 Task: Create a scrum project ArrowSprint. Add to scrum project ArrowSprint a team member softage.4@softage.net and assign as Project Lead. Add to scrum project ArrowSprint a team member softage.1@softage.net
Action: Mouse moved to (165, 54)
Screenshot: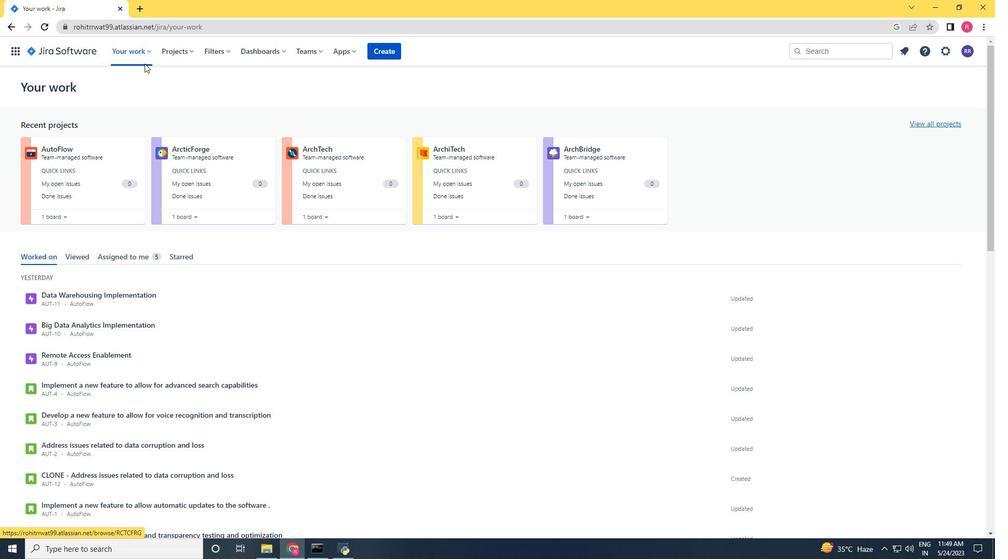 
Action: Mouse pressed left at (165, 54)
Screenshot: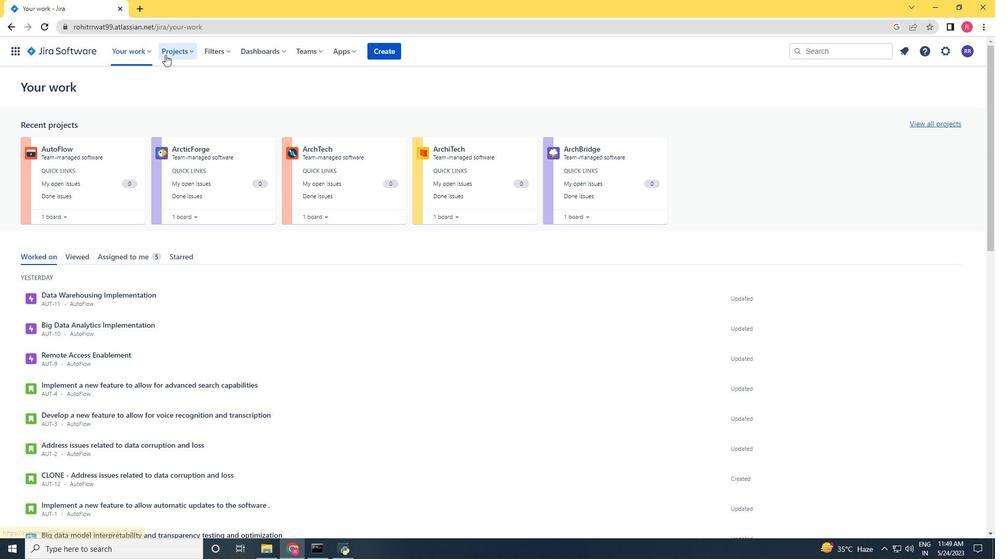 
Action: Mouse moved to (195, 257)
Screenshot: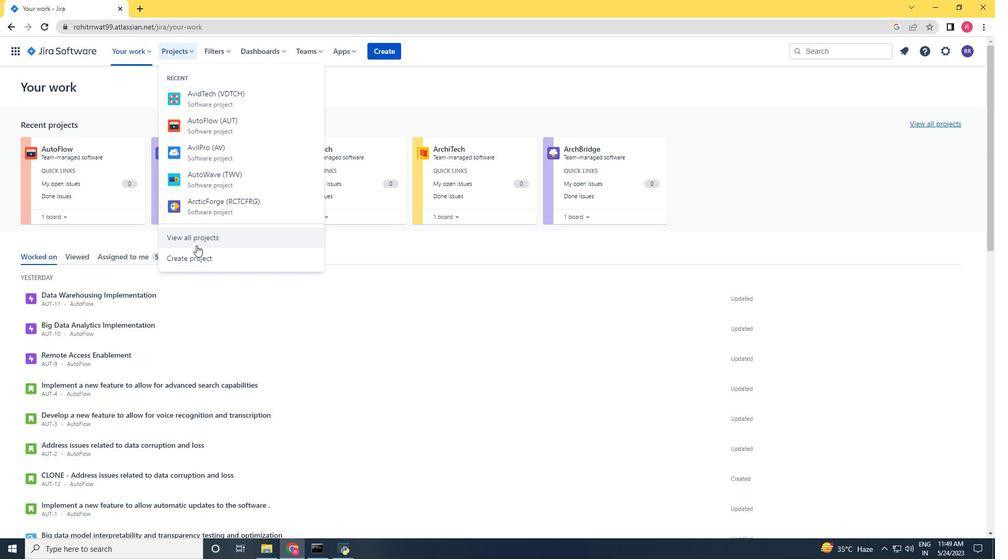 
Action: Mouse pressed left at (195, 257)
Screenshot: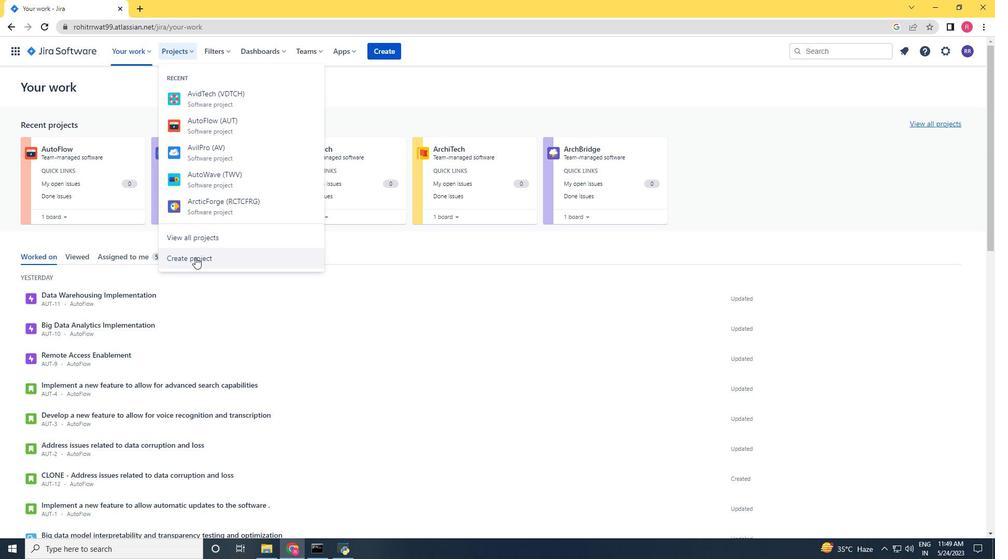 
Action: Mouse moved to (498, 267)
Screenshot: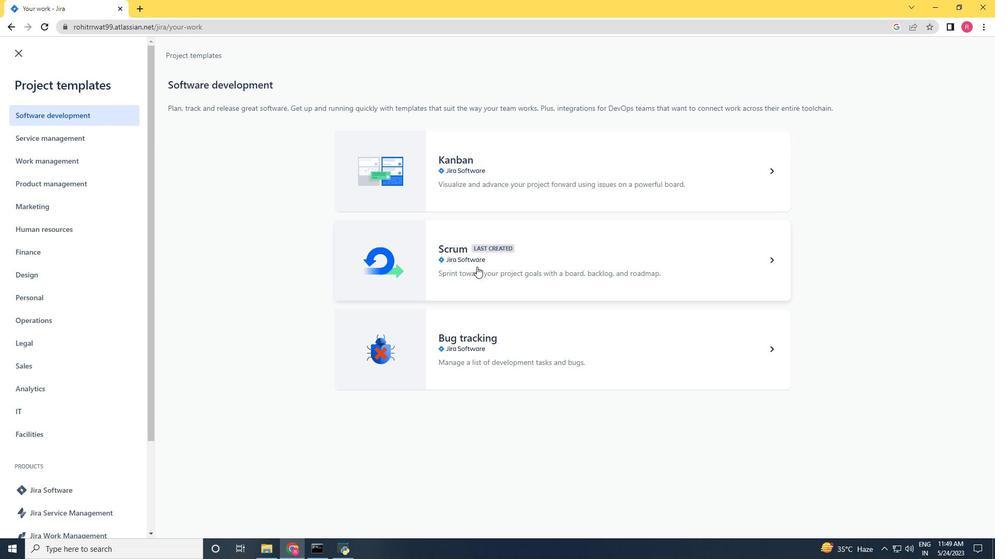 
Action: Mouse pressed left at (498, 267)
Screenshot: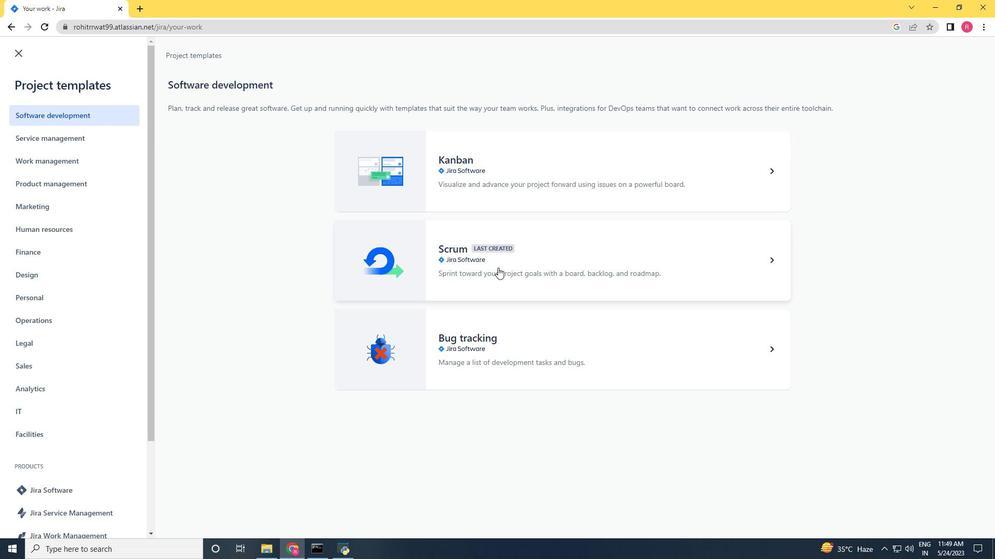 
Action: Mouse moved to (773, 507)
Screenshot: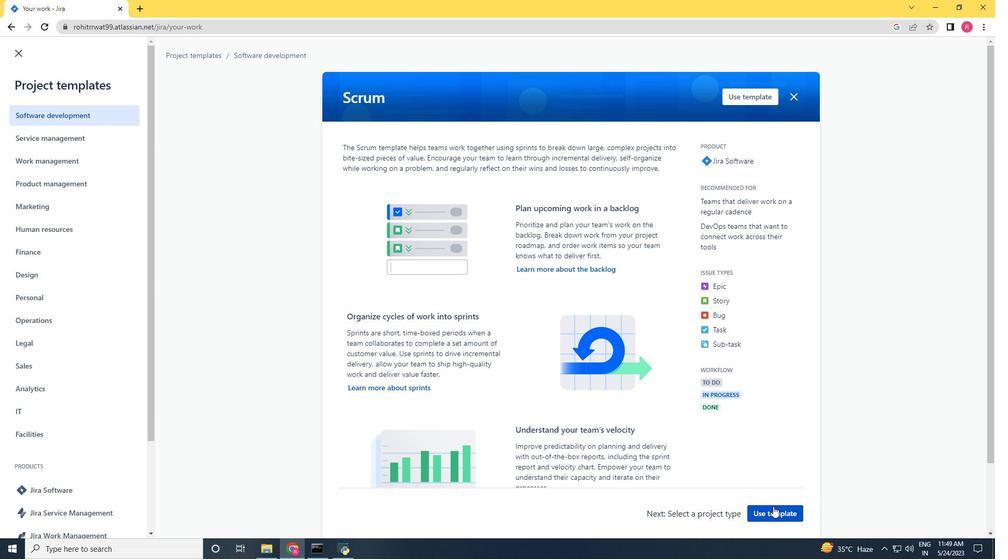 
Action: Mouse pressed left at (773, 507)
Screenshot: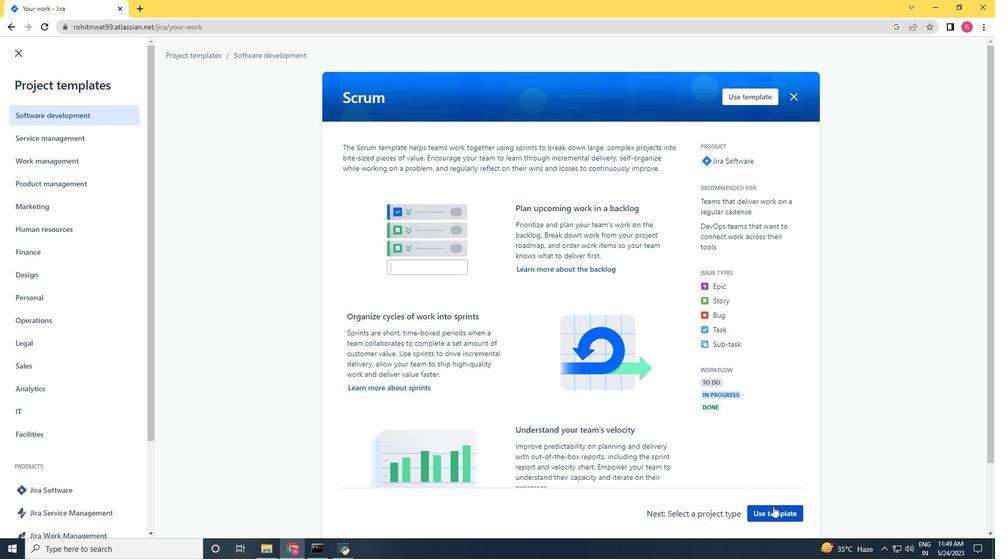 
Action: Mouse moved to (379, 504)
Screenshot: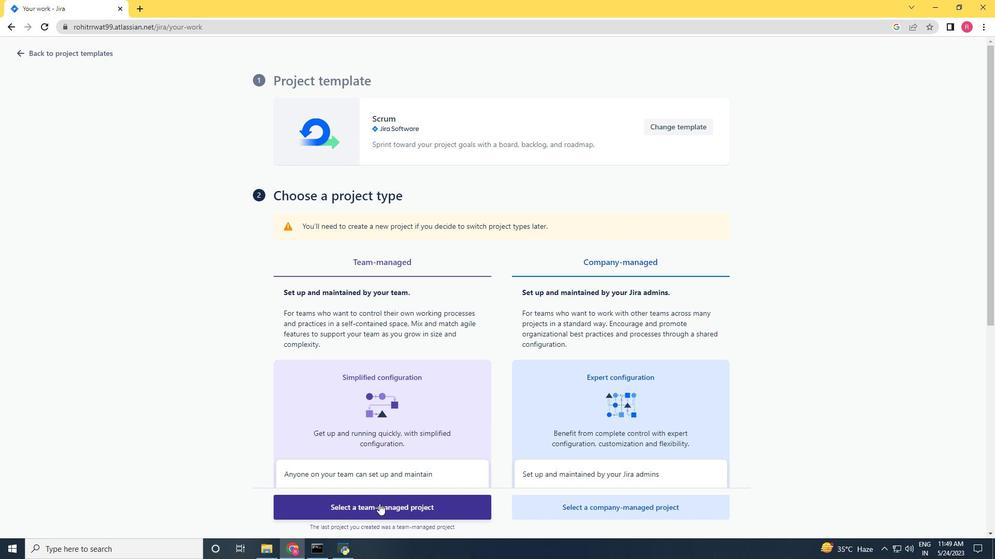 
Action: Mouse pressed left at (379, 504)
Screenshot: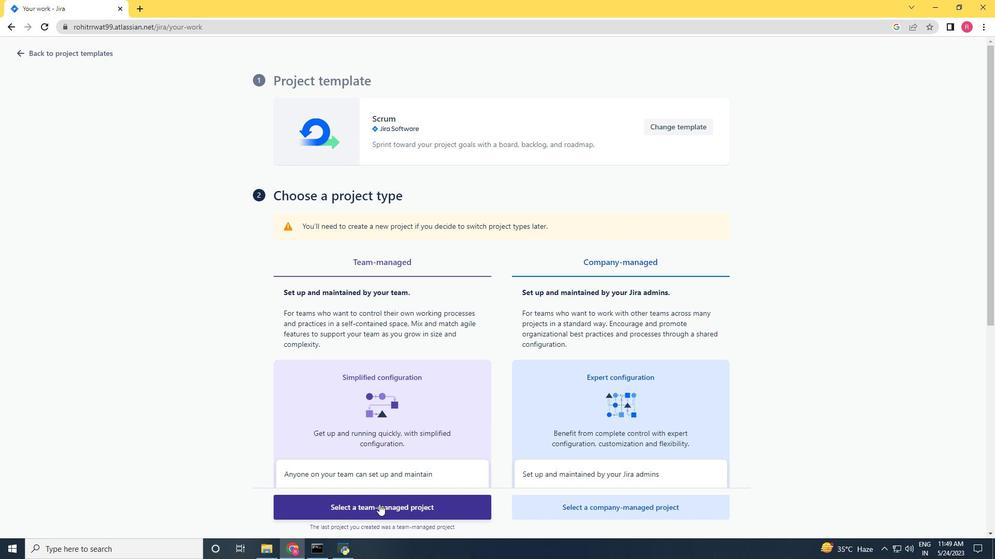 
Action: Mouse moved to (277, 246)
Screenshot: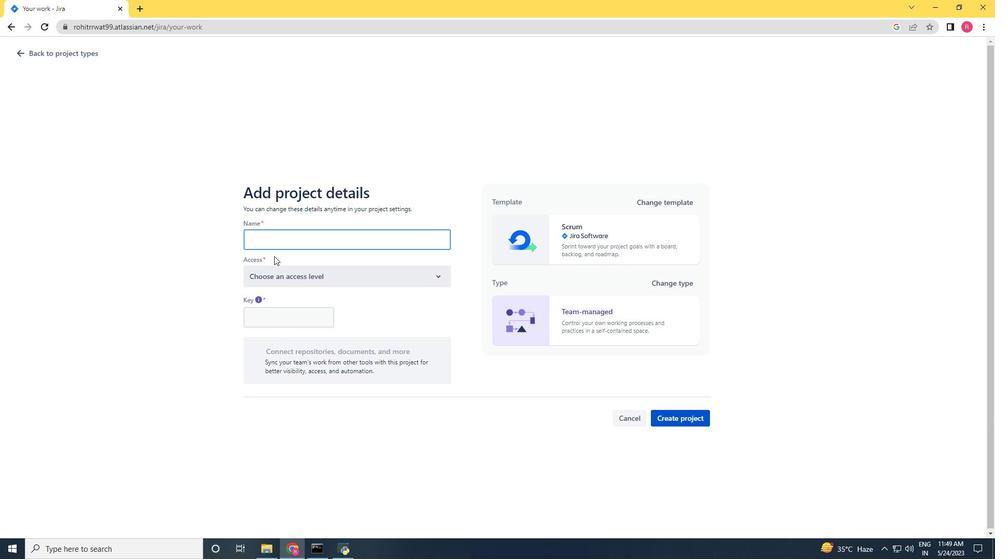 
Action: Key pressed <Key.shift><Key.shift><Key.shift><Key.shift><Key.shift>Arrow<Key.shift>Sprint<Key.space><Key.space><Key.backspace><Key.backspace>
Screenshot: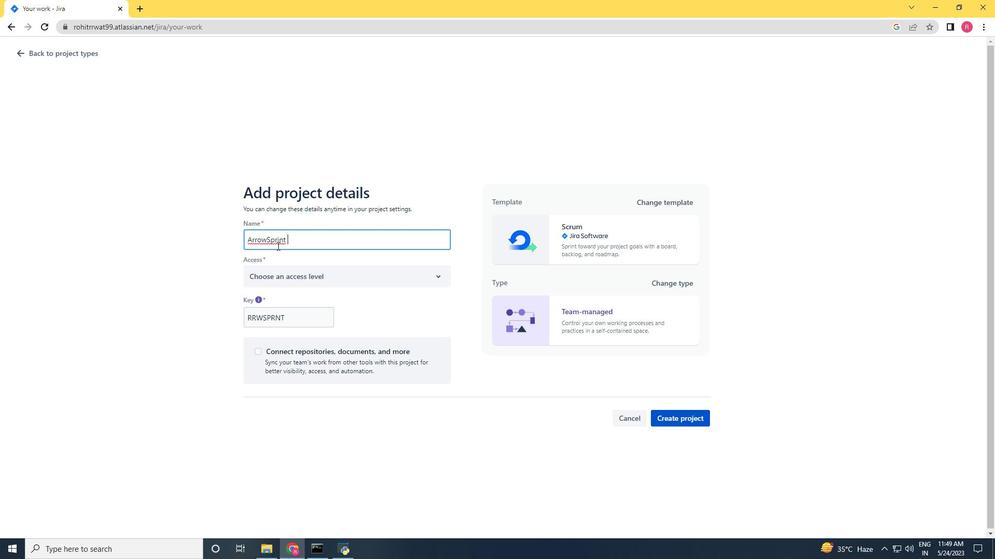 
Action: Mouse moved to (291, 276)
Screenshot: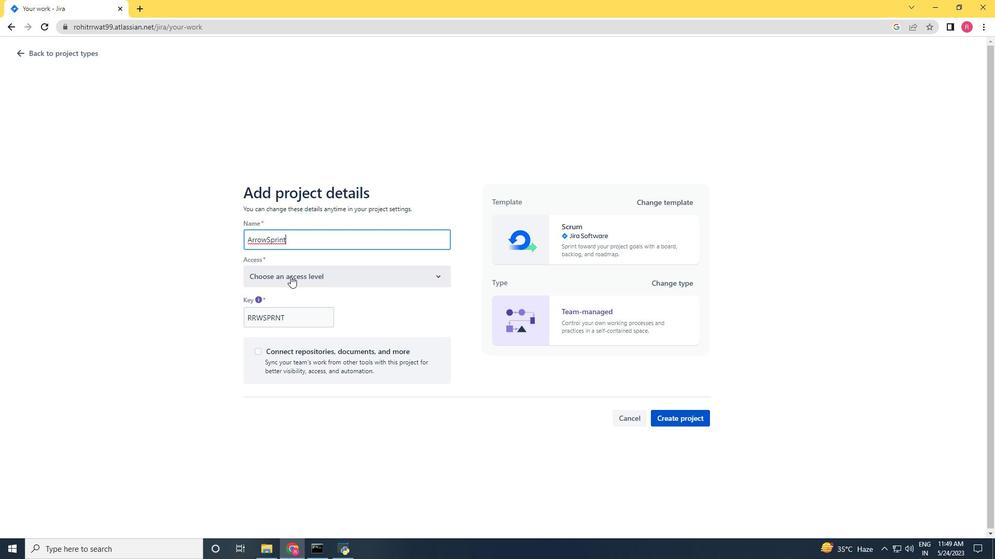 
Action: Mouse pressed left at (291, 276)
Screenshot: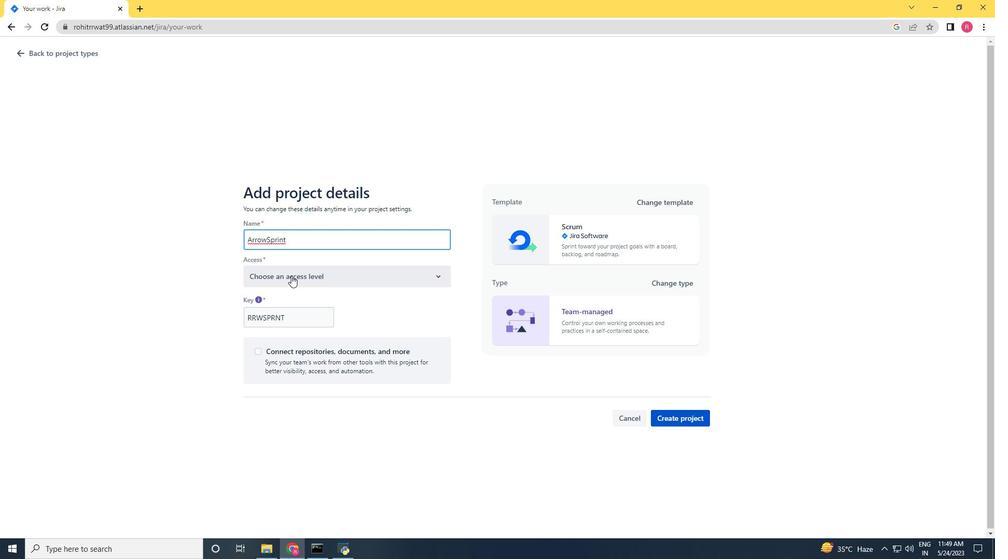 
Action: Mouse moved to (291, 314)
Screenshot: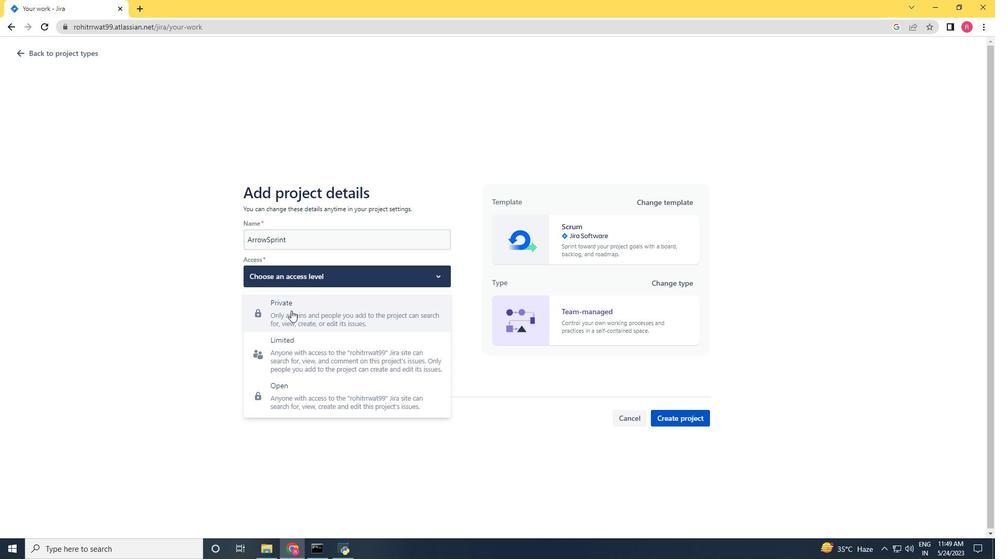 
Action: Mouse pressed left at (291, 314)
Screenshot: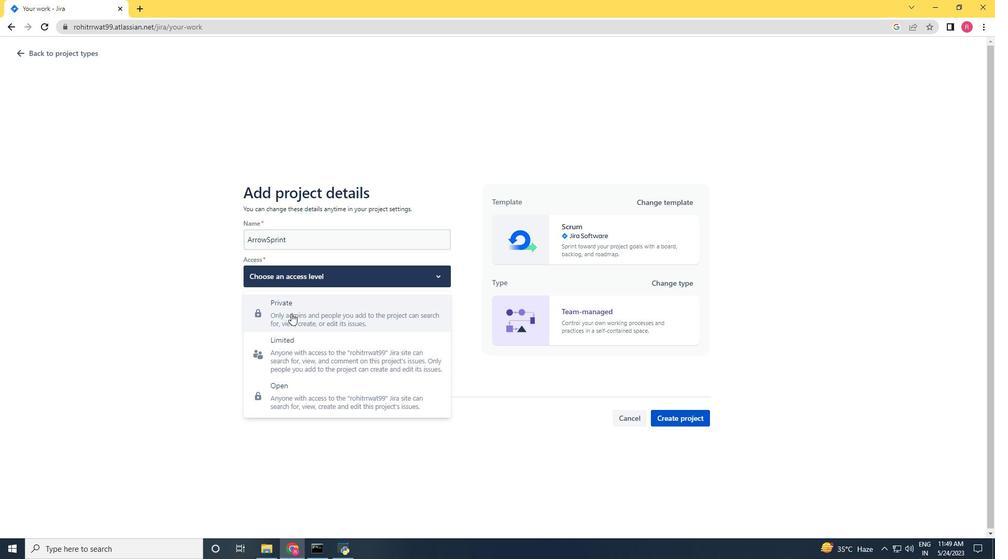 
Action: Mouse moved to (702, 423)
Screenshot: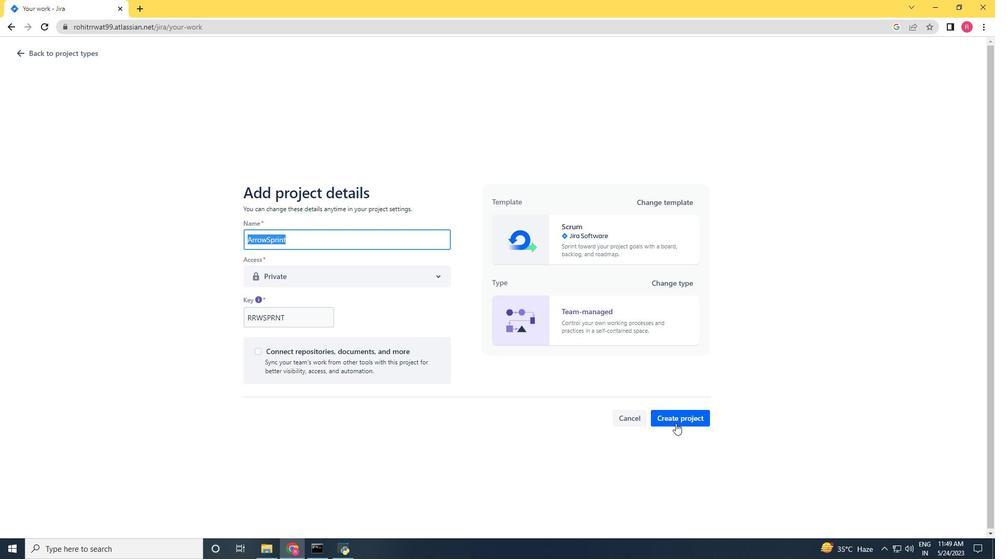 
Action: Mouse pressed left at (702, 423)
Screenshot: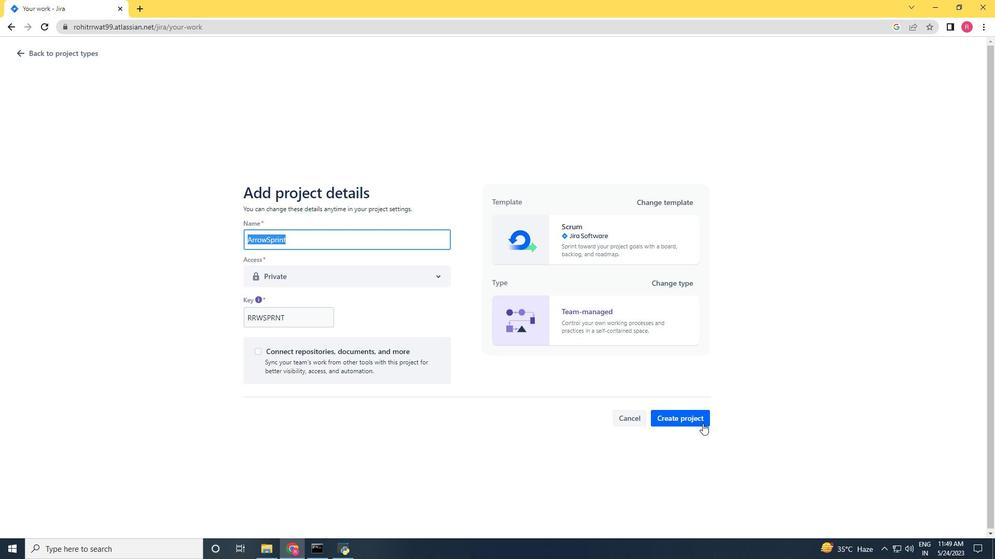 
Action: Mouse moved to (250, 136)
Screenshot: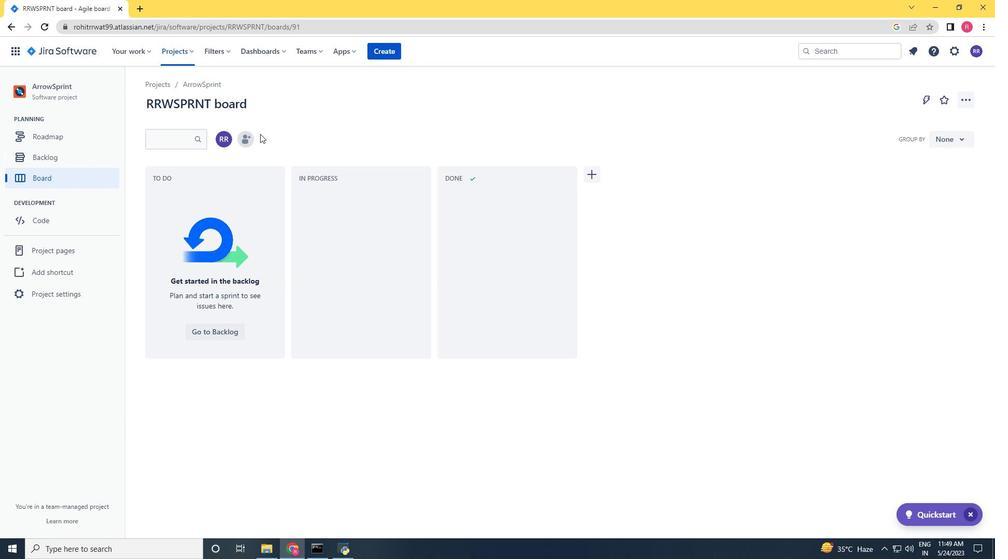 
Action: Mouse pressed left at (250, 136)
Screenshot: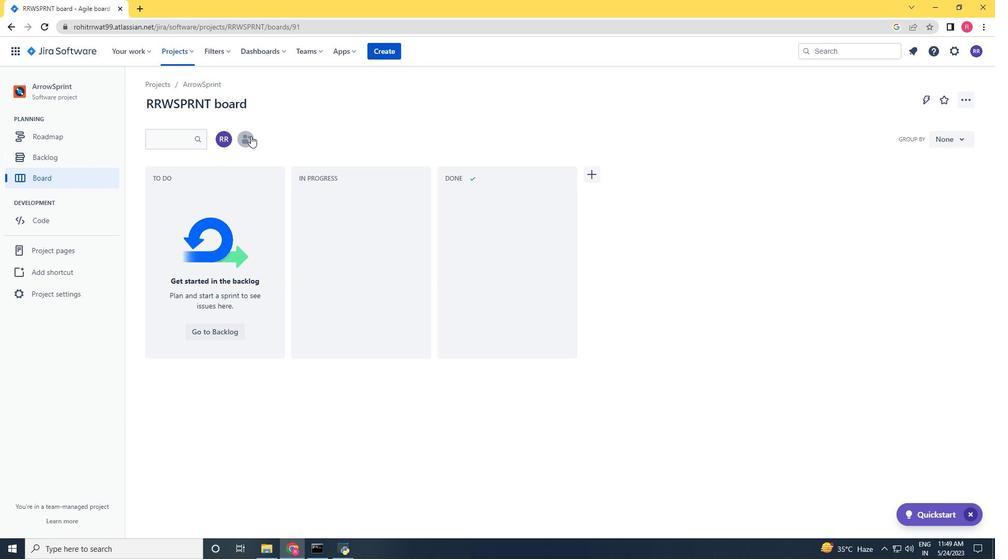 
Action: Key pressed softage.4<Key.shift><Key.shift><Key.shift><Key.shift><Key.shift><Key.shift><Key.shift><Key.shift><Key.shift><Key.shift><Key.shift><Key.shift><Key.shift><Key.shift><Key.shift><Key.shift><Key.shift><Key.shift><Key.shift><Key.shift><Key.shift><Key.shift><Key.shift>@softage.net
Screenshot: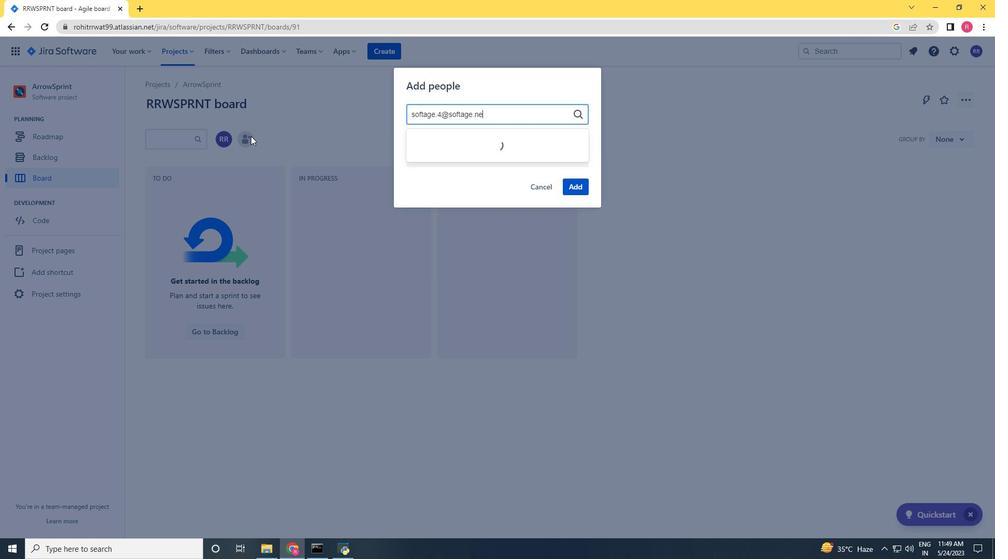 
Action: Mouse moved to (469, 137)
Screenshot: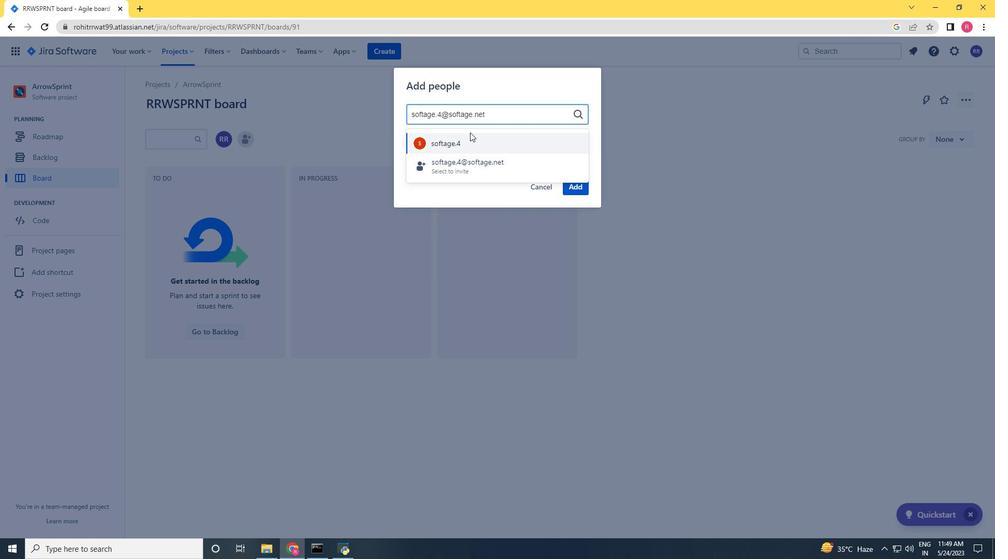 
Action: Mouse pressed left at (469, 137)
Screenshot: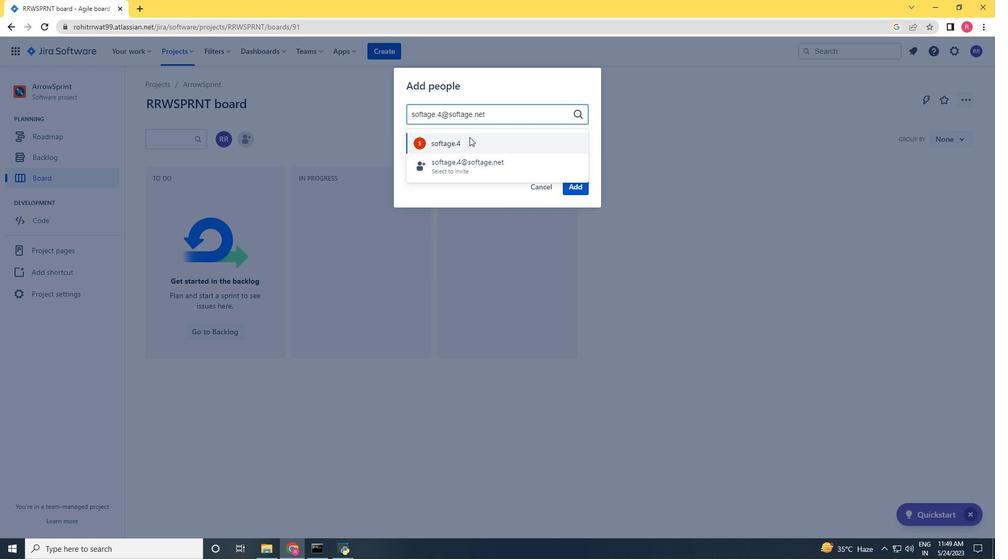 
Action: Mouse moved to (573, 184)
Screenshot: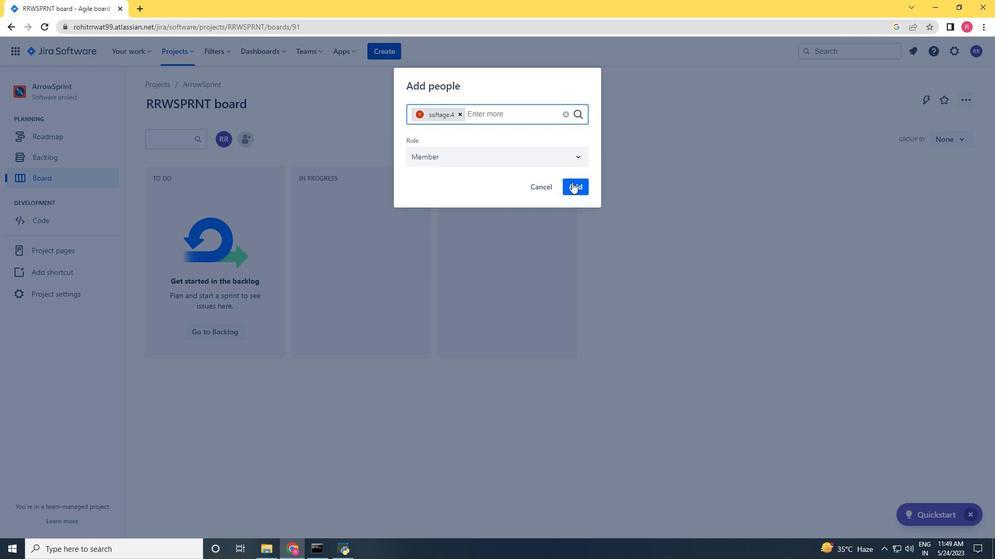 
Action: Mouse pressed left at (573, 184)
Screenshot: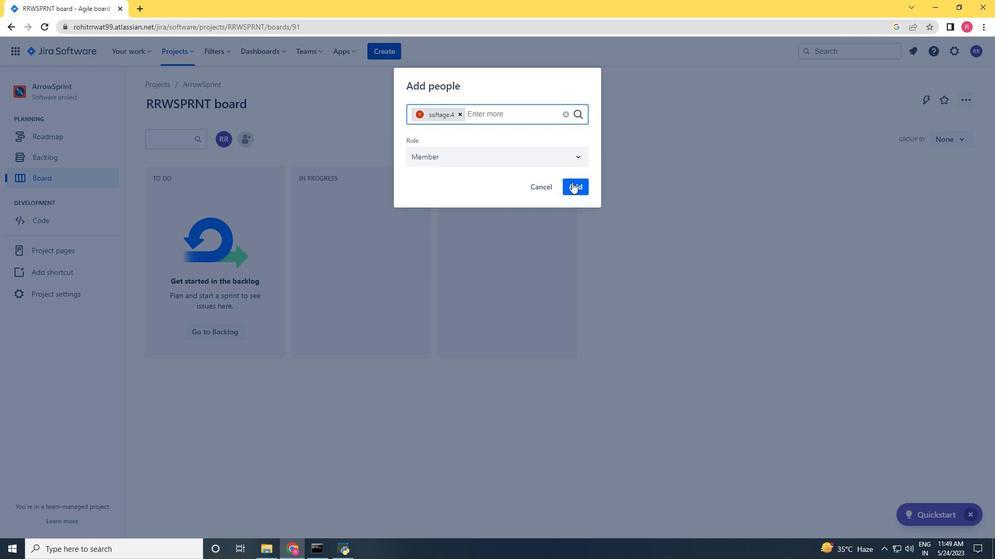
Action: Mouse moved to (65, 299)
Screenshot: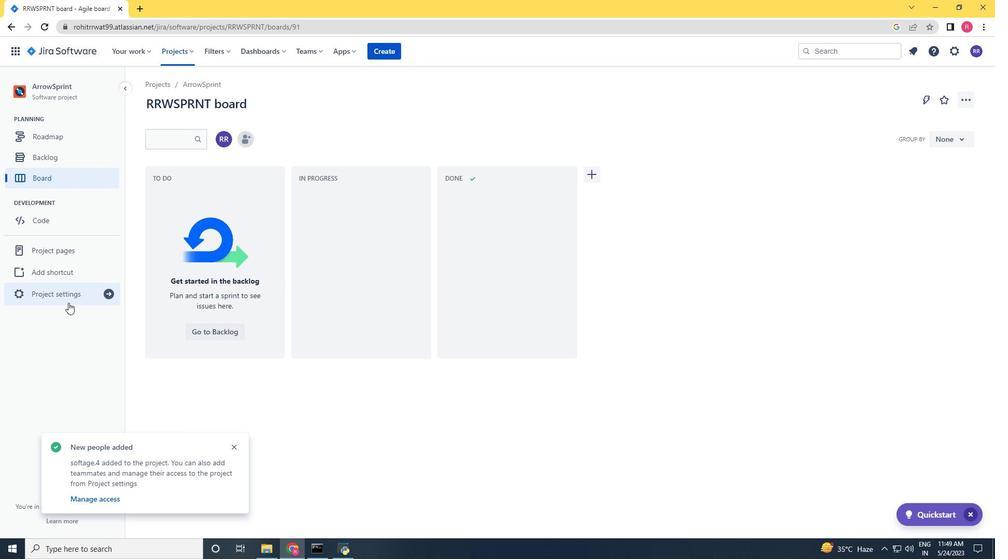 
Action: Mouse pressed left at (65, 299)
Screenshot: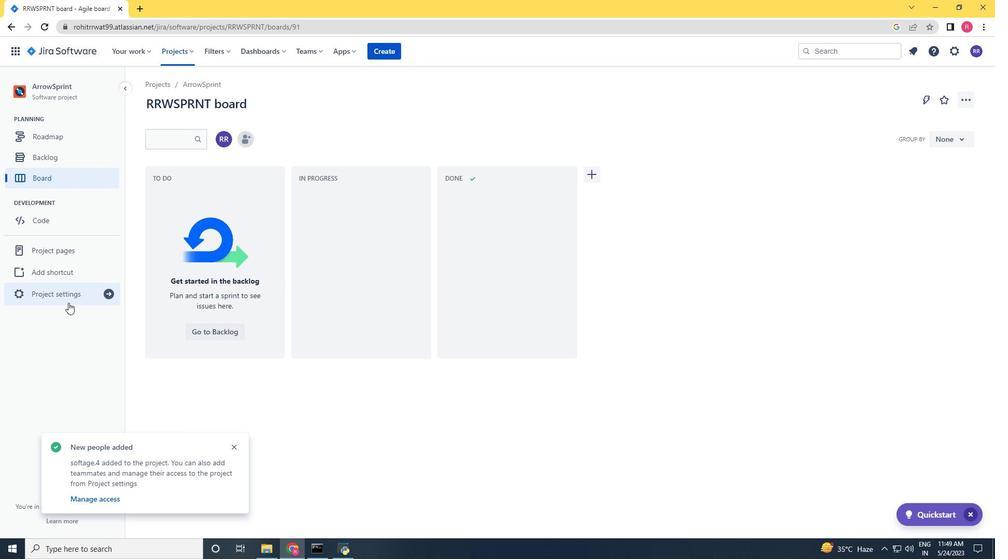 
Action: Mouse moved to (576, 378)
Screenshot: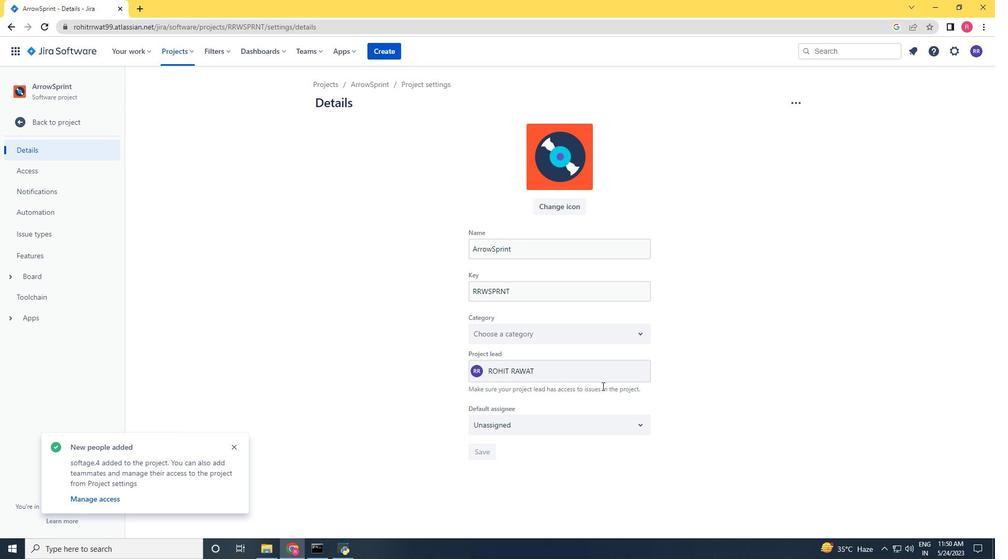 
Action: Mouse pressed left at (576, 378)
Screenshot: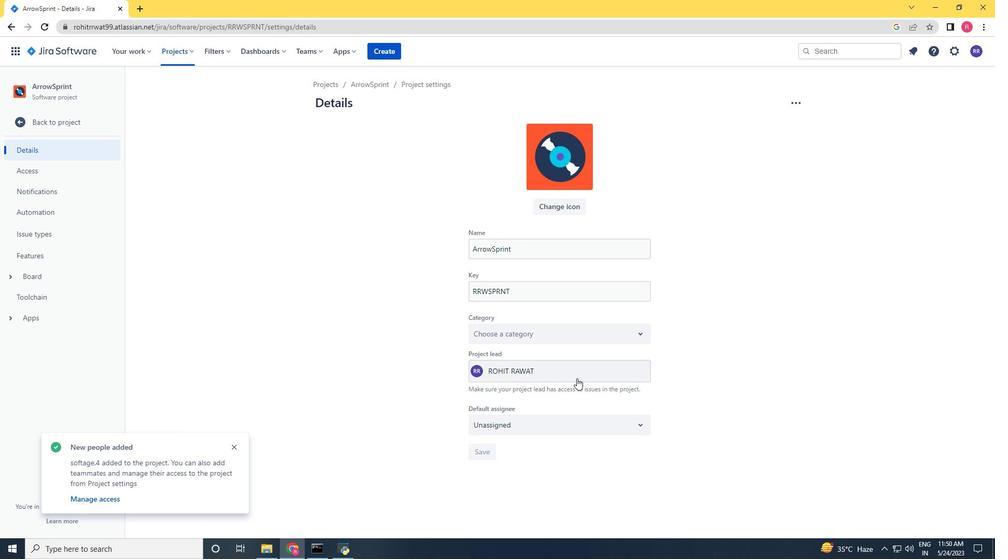 
Action: Key pressed softage.4<Key.shift>@softage.net
Screenshot: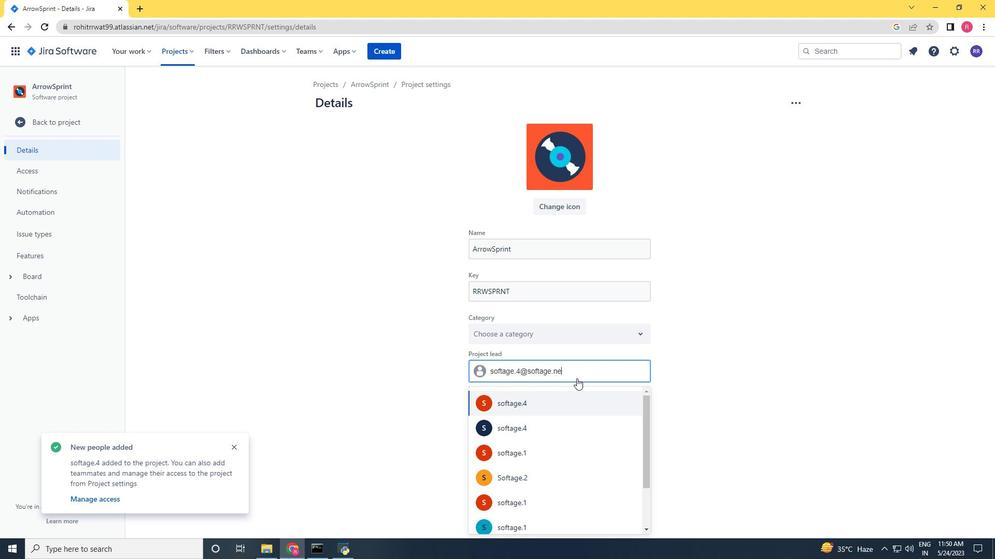 
Action: Mouse moved to (550, 408)
Screenshot: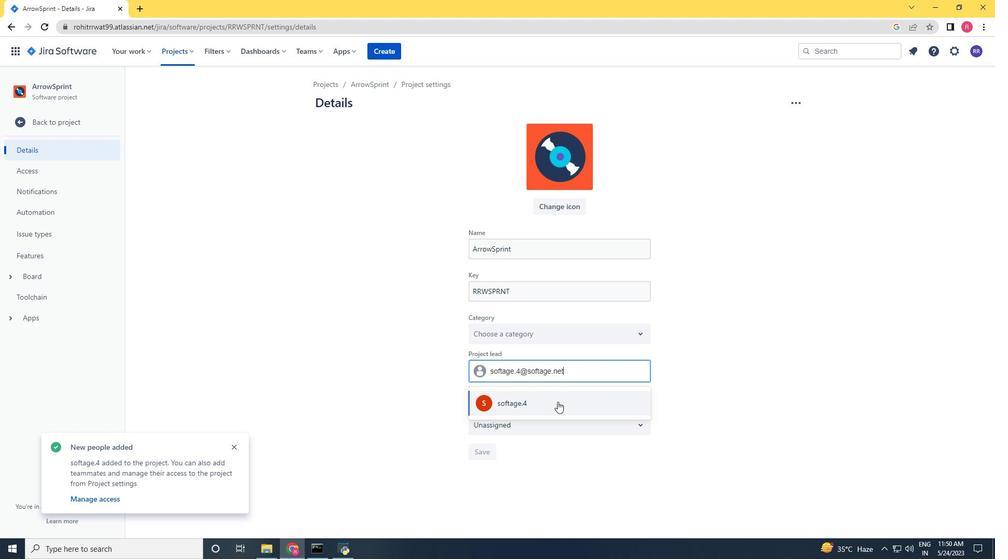 
Action: Mouse pressed left at (550, 408)
Screenshot: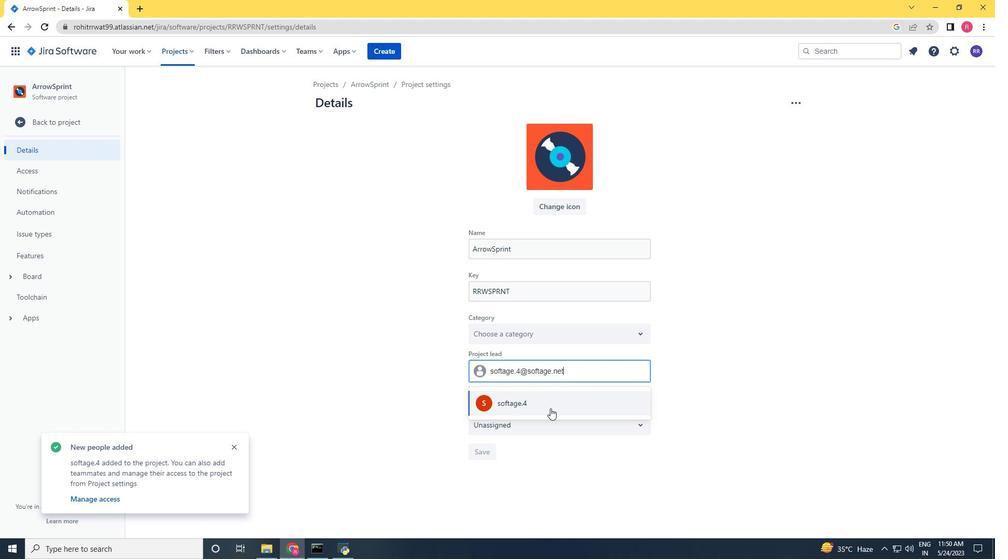 
Action: Mouse moved to (536, 418)
Screenshot: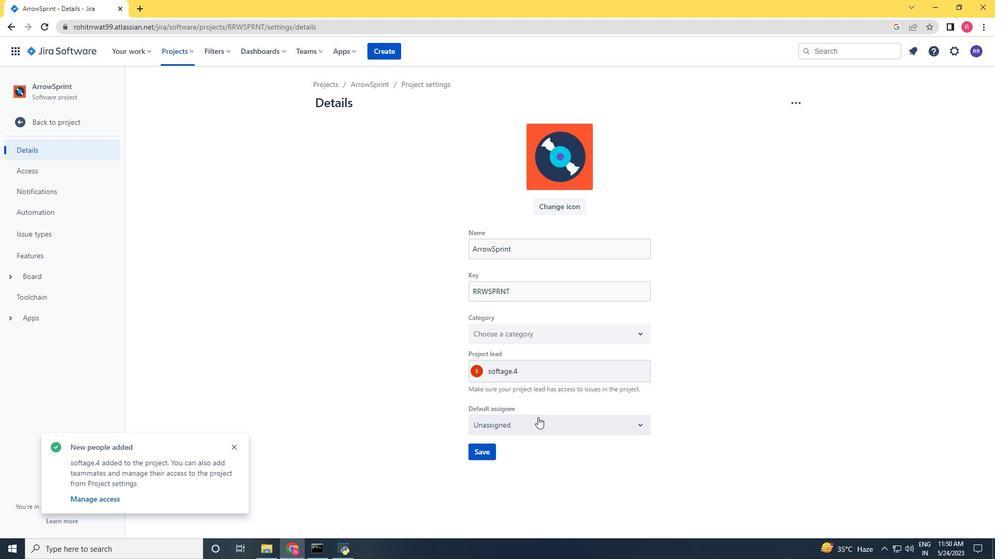 
Action: Mouse pressed left at (536, 418)
Screenshot: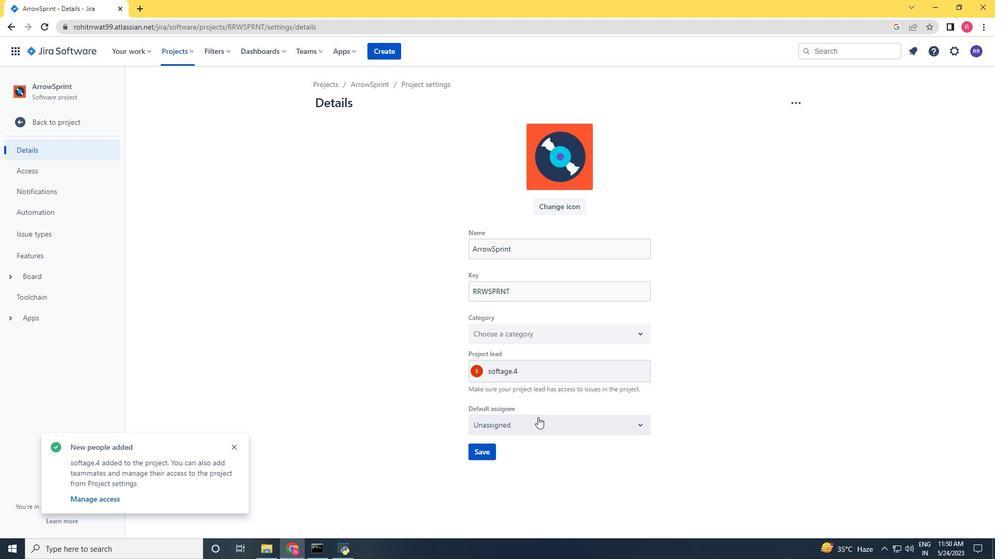 
Action: Mouse moved to (499, 448)
Screenshot: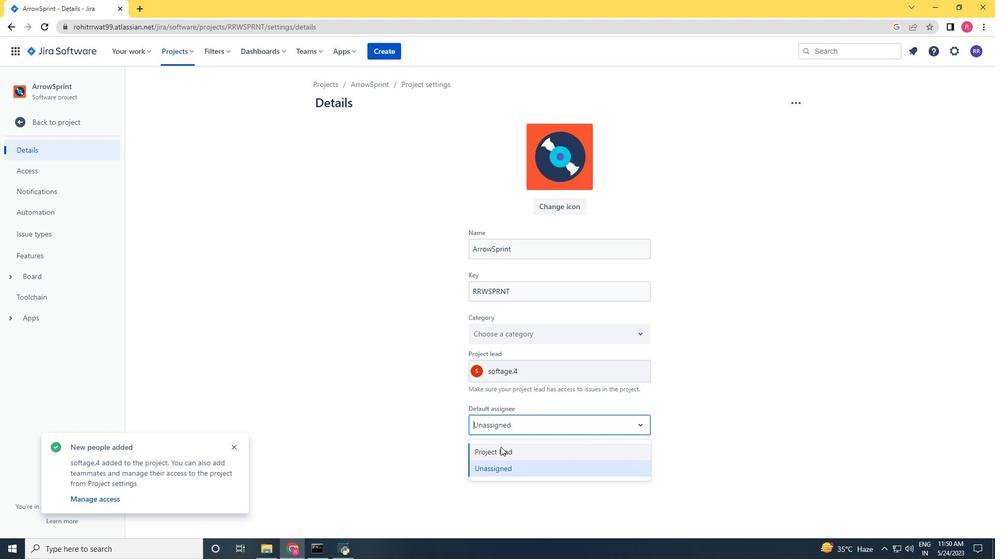 
Action: Mouse pressed left at (499, 448)
Screenshot: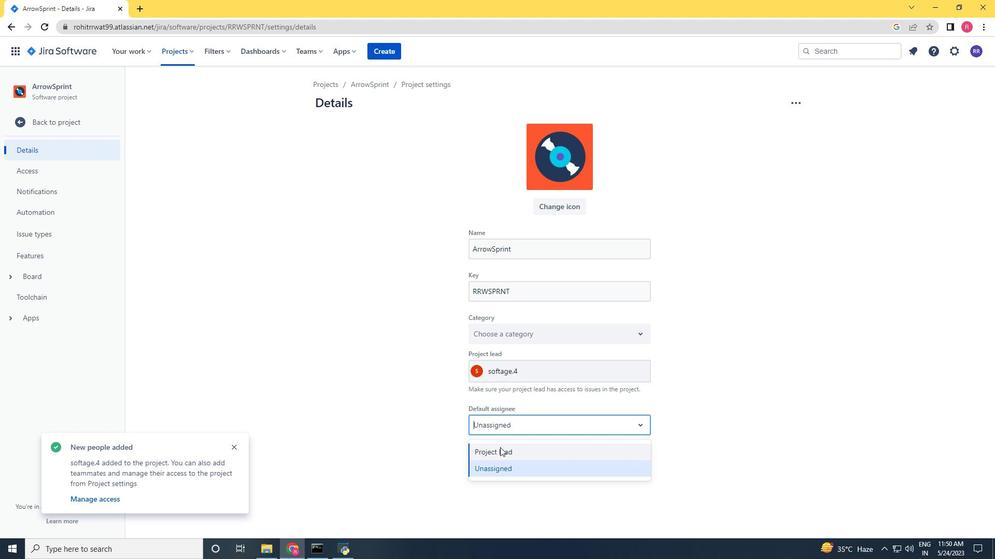 
Action: Mouse moved to (483, 453)
Screenshot: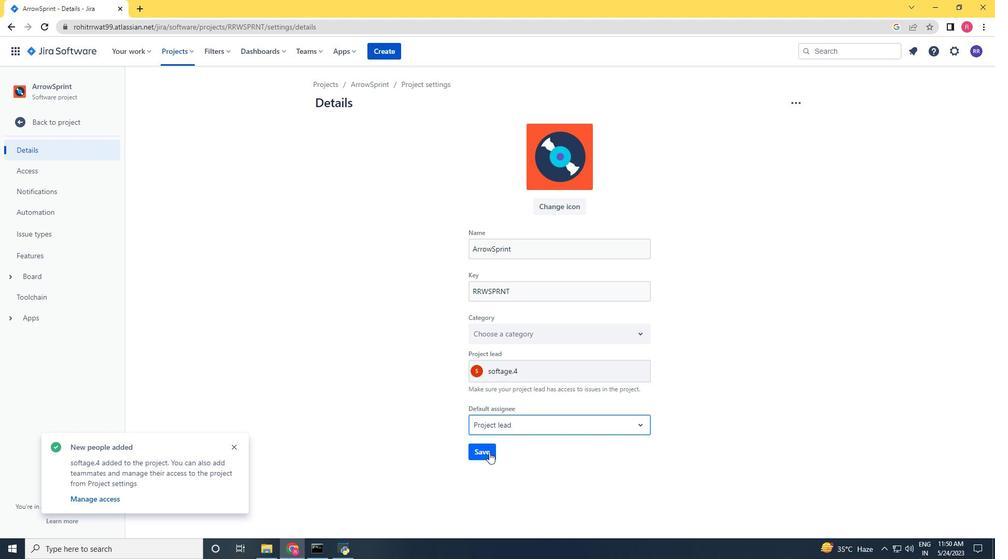 
Action: Mouse pressed left at (483, 453)
Screenshot: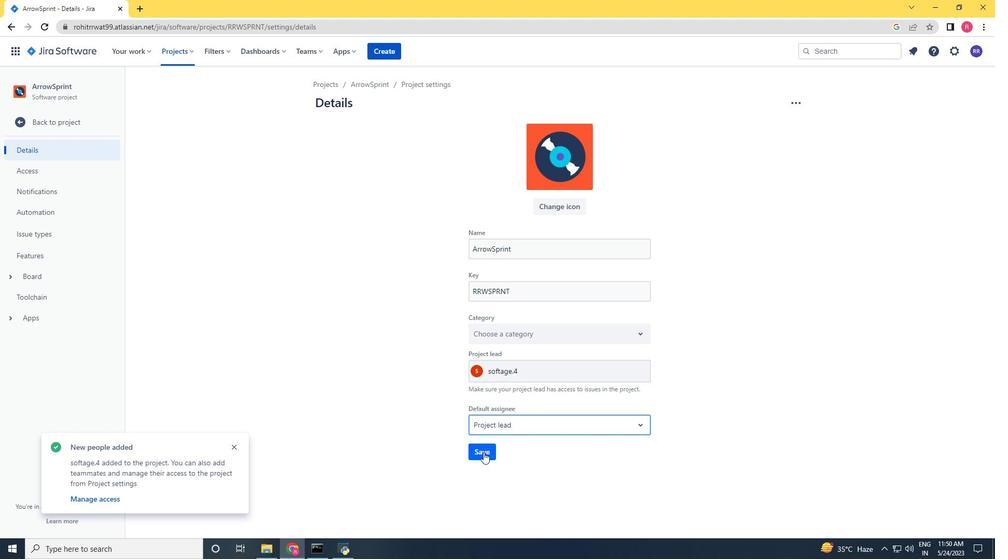 
Action: Mouse moved to (25, 110)
Screenshot: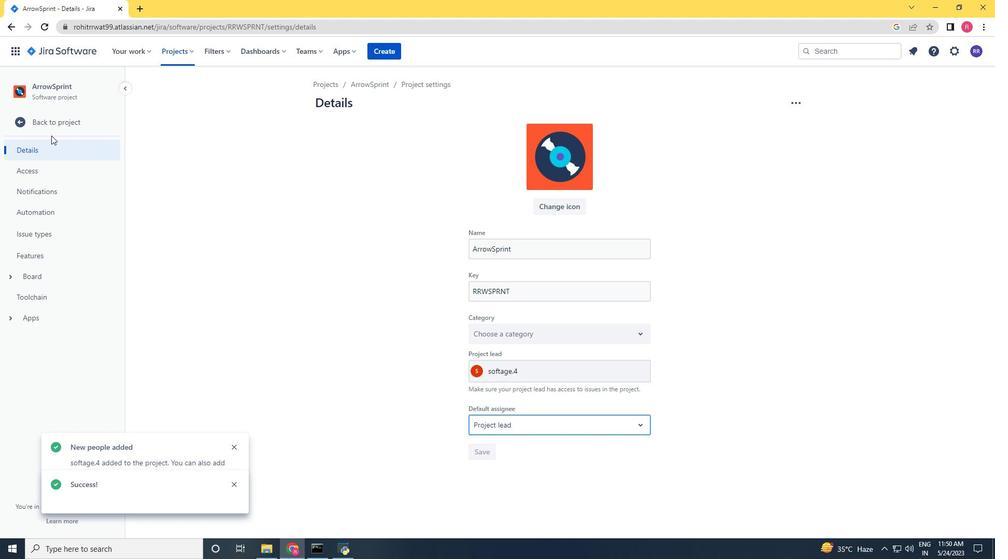 
Action: Mouse pressed left at (25, 110)
Screenshot: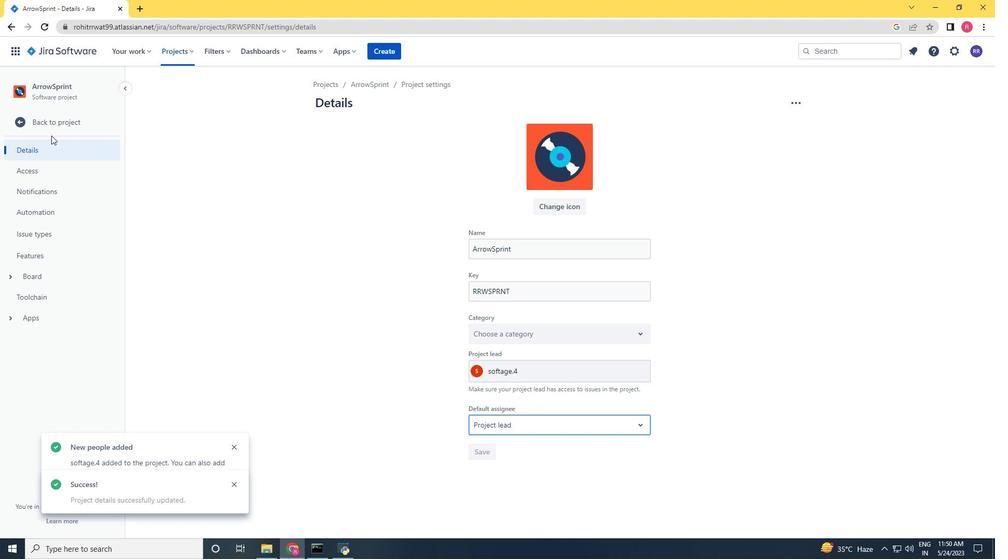 
Action: Mouse moved to (29, 121)
Screenshot: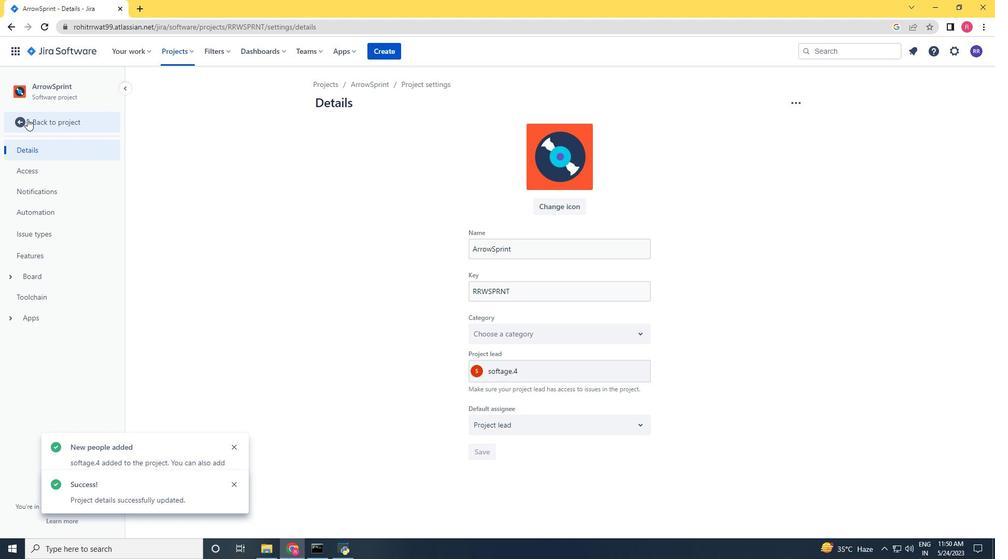 
Action: Mouse pressed left at (29, 121)
Screenshot: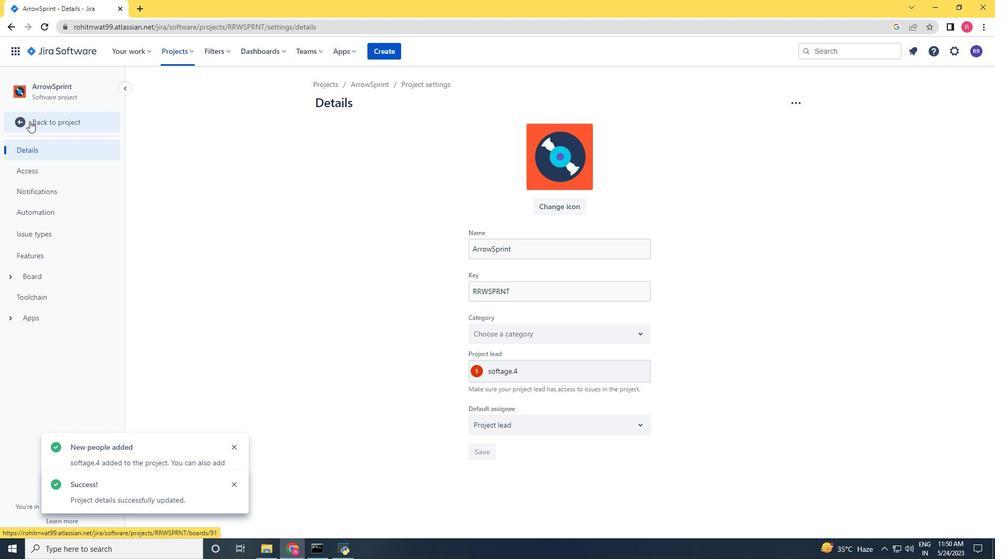 
Action: Mouse moved to (240, 134)
Screenshot: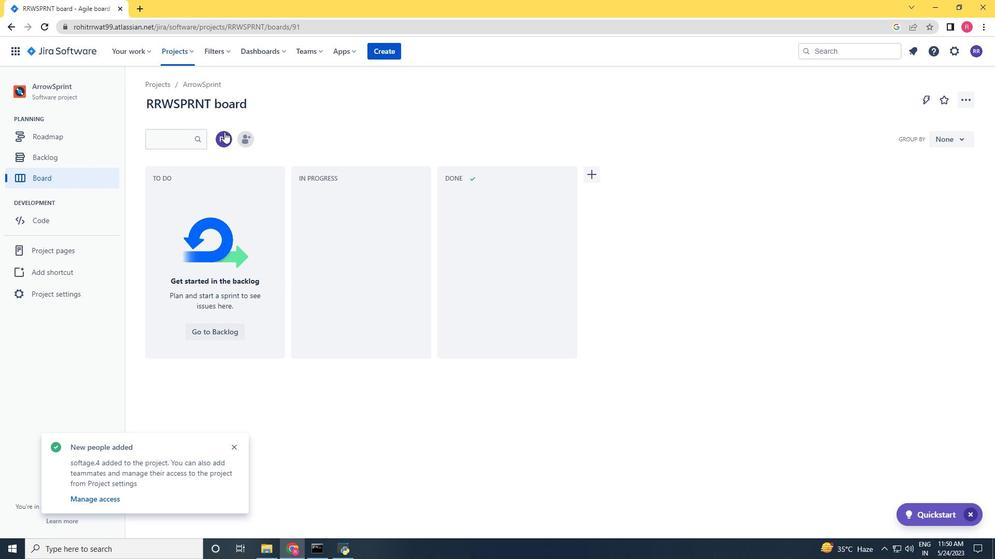 
Action: Mouse pressed left at (240, 134)
Screenshot: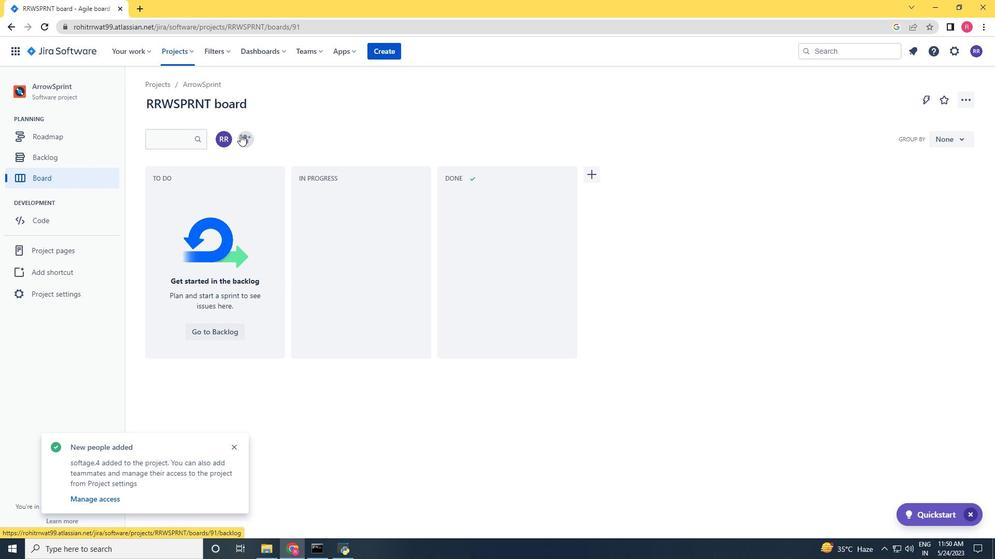 
Action: Mouse moved to (242, 141)
Screenshot: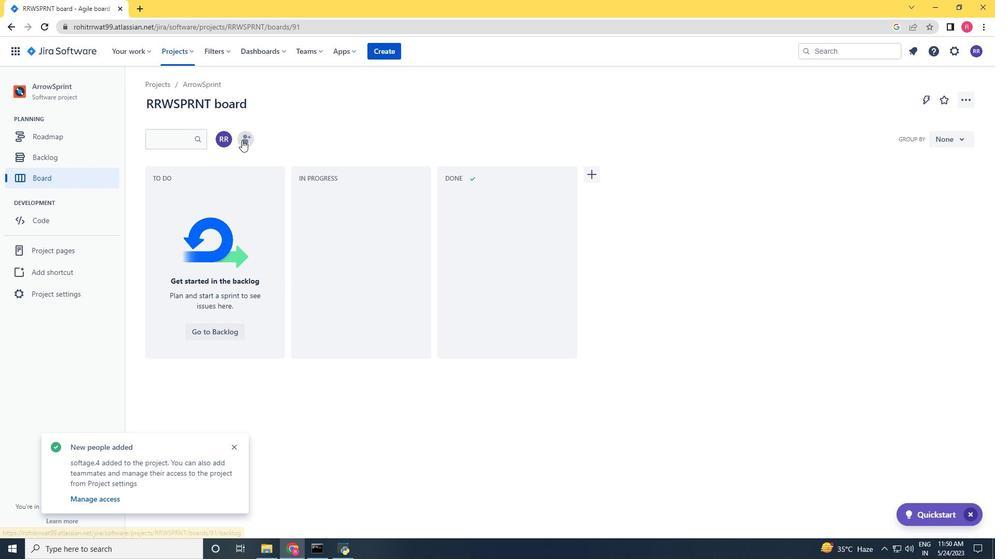 
Action: Key pressed softage.1<Key.shift>@softage.net
Screenshot: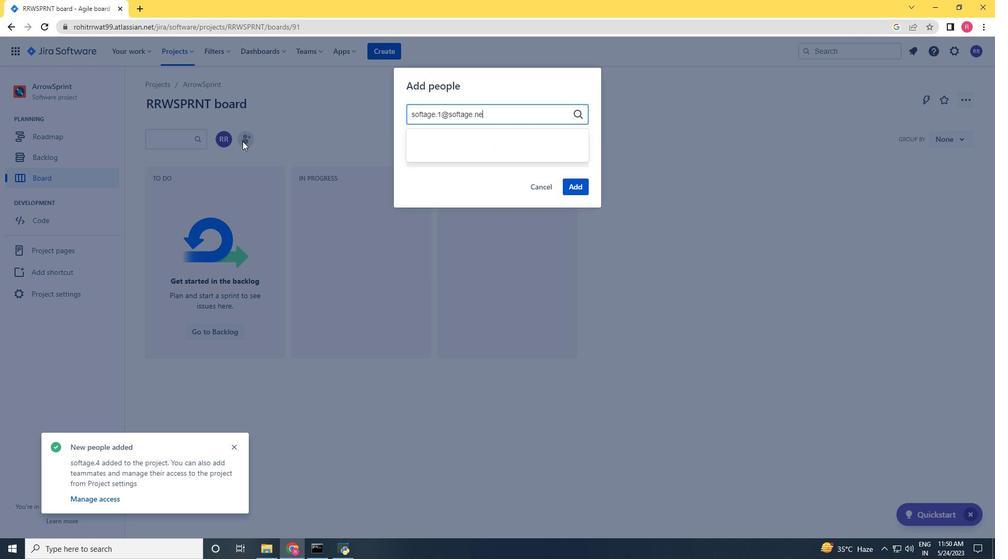 
Action: Mouse moved to (486, 145)
Screenshot: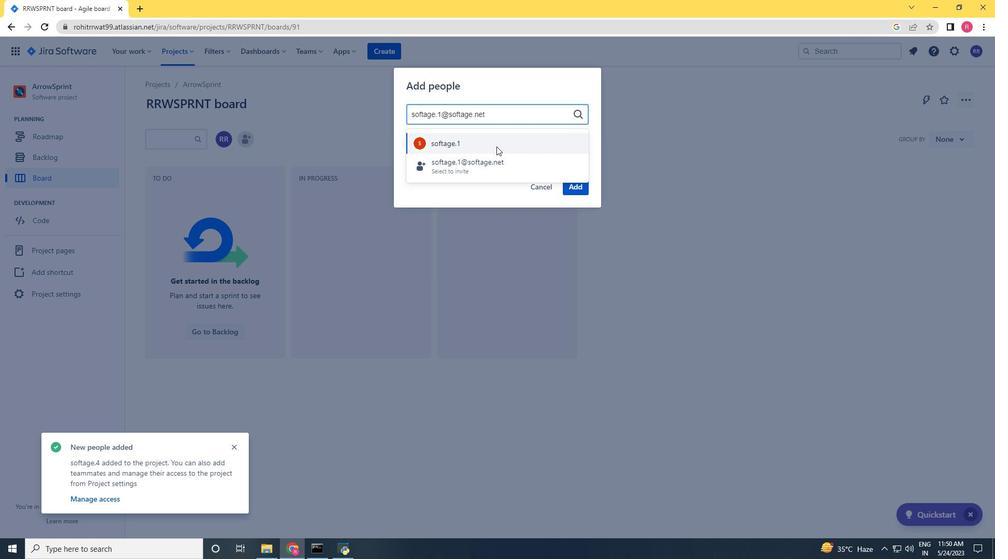 
Action: Mouse pressed left at (486, 145)
Screenshot: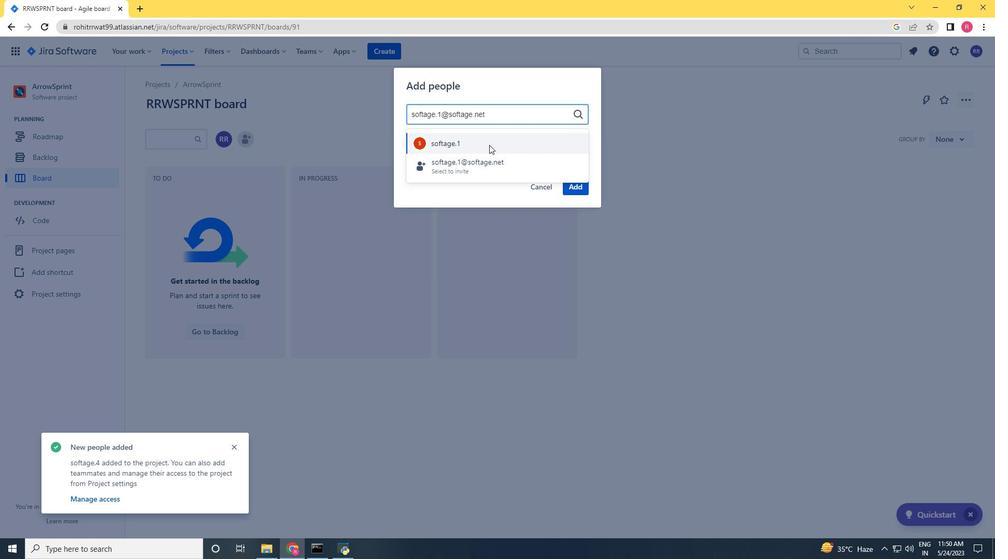 
Action: Mouse moved to (565, 180)
Screenshot: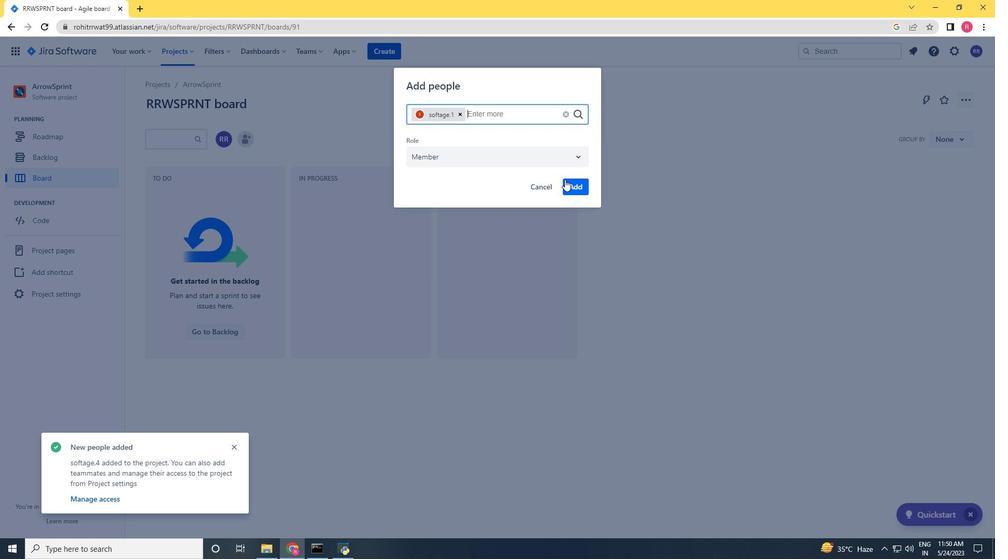 
Action: Mouse pressed left at (565, 180)
Screenshot: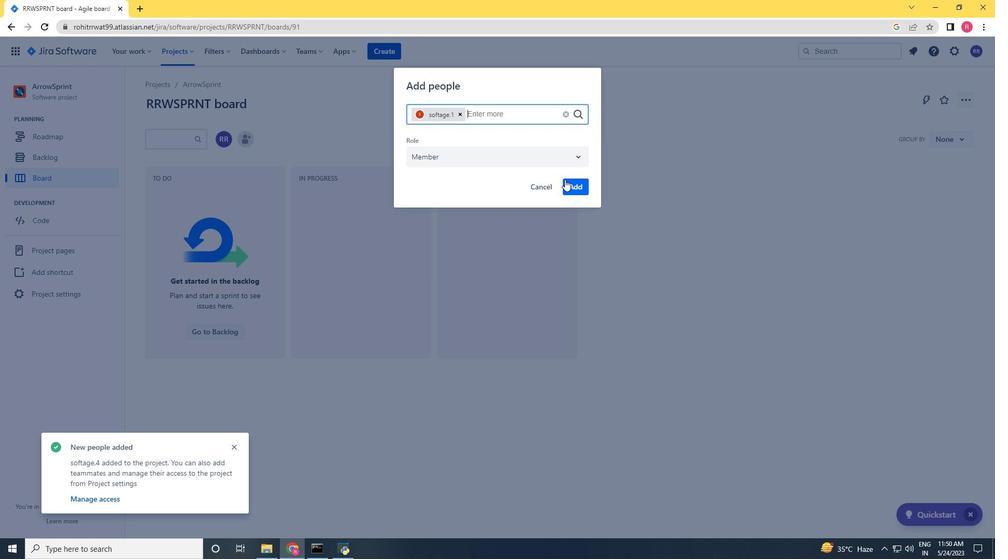 
